 Task: Enable lifestyle and tips.
Action: Mouse moved to (947, 148)
Screenshot: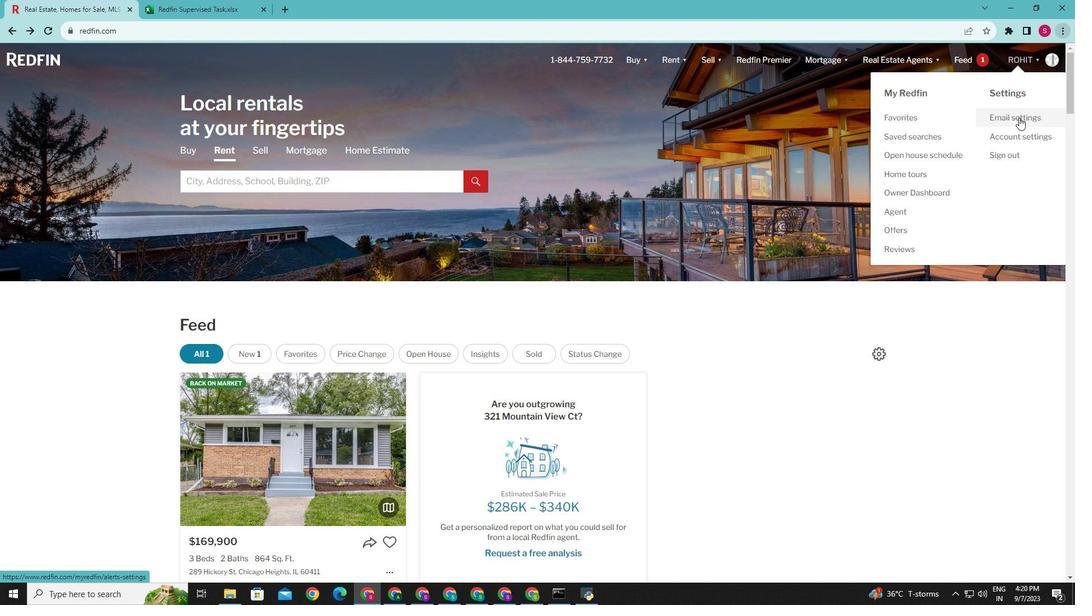 
Action: Mouse pressed left at (947, 148)
Screenshot: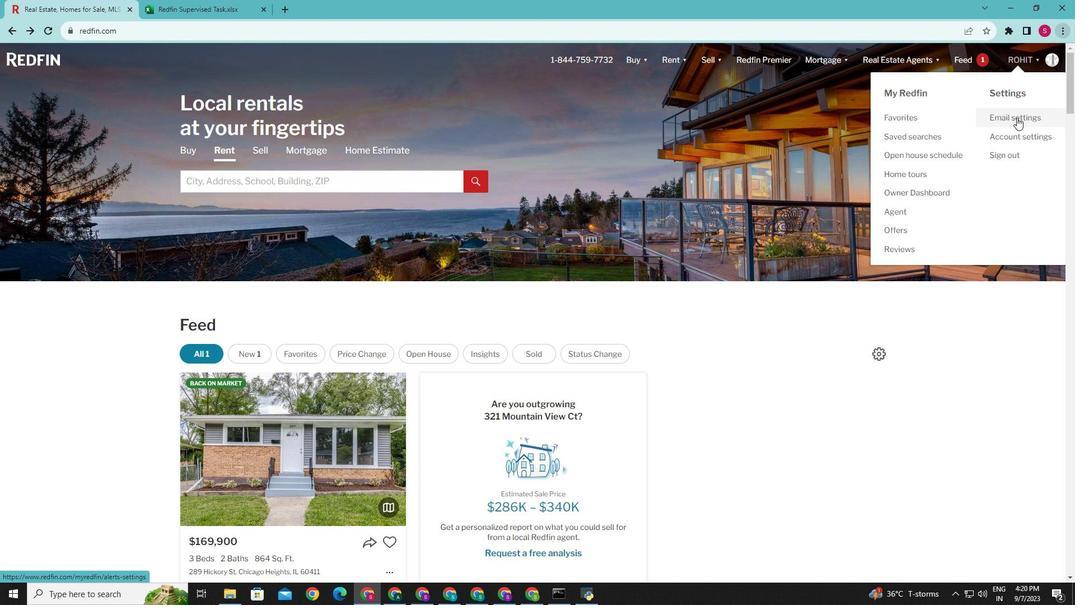 
Action: Mouse moved to (362, 317)
Screenshot: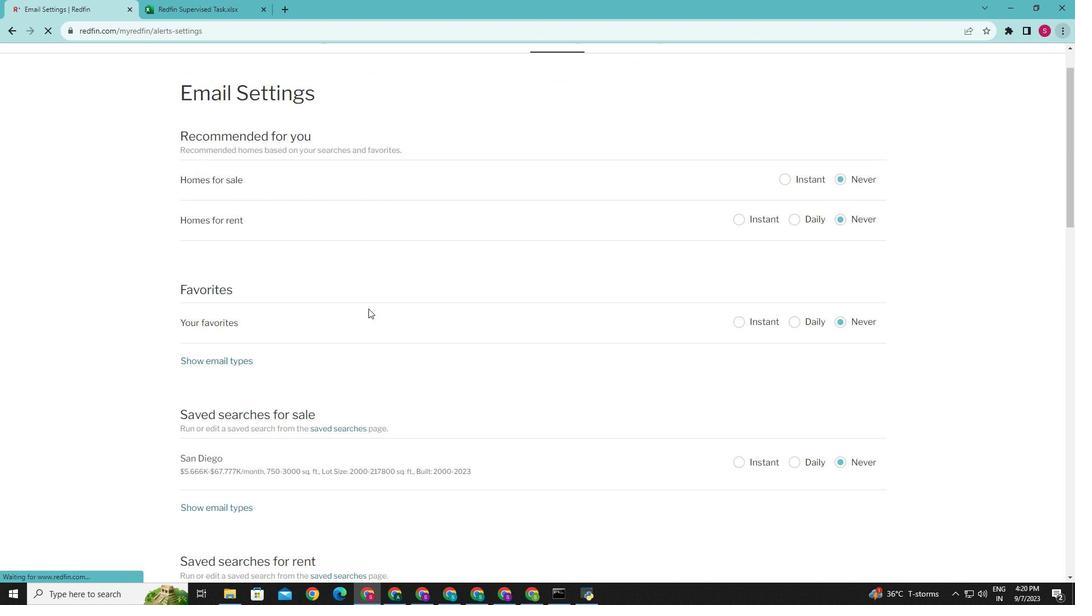 
Action: Mouse scrolled (362, 317) with delta (0, 0)
Screenshot: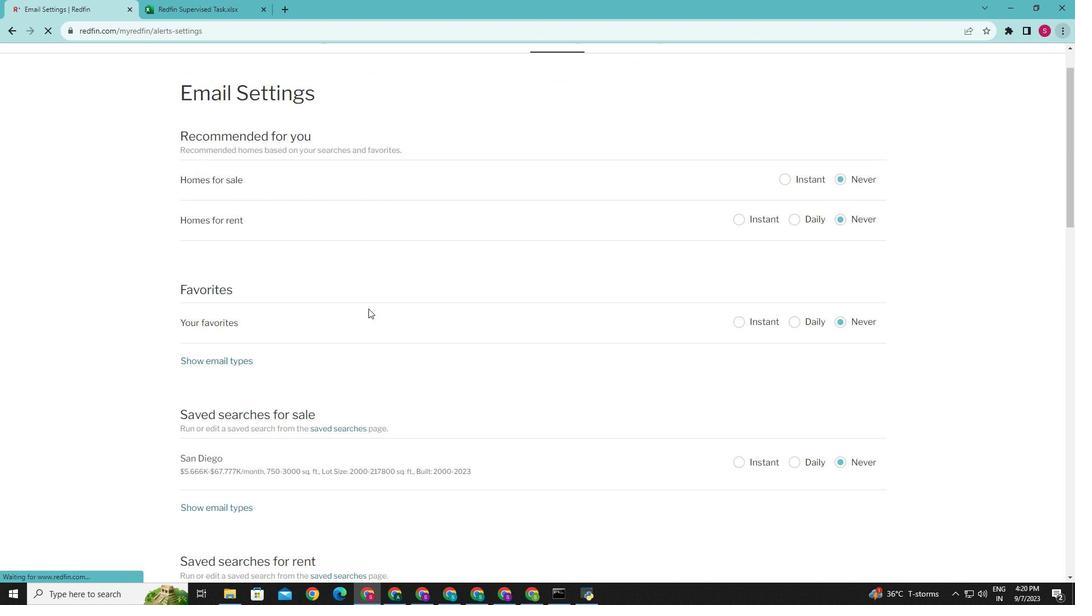 
Action: Mouse moved to (361, 317)
Screenshot: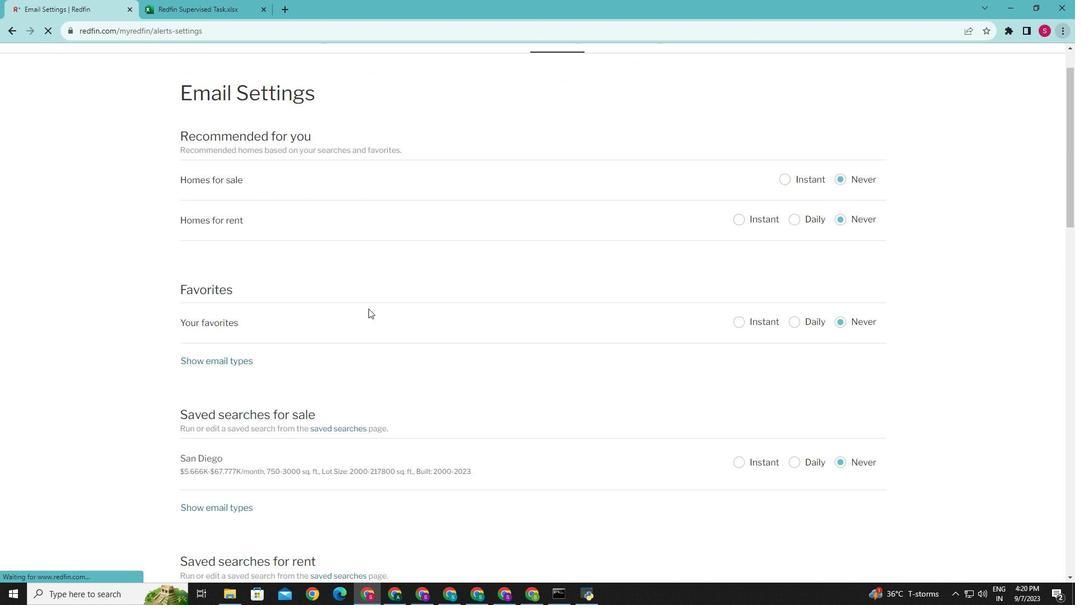 
Action: Mouse scrolled (361, 317) with delta (0, 0)
Screenshot: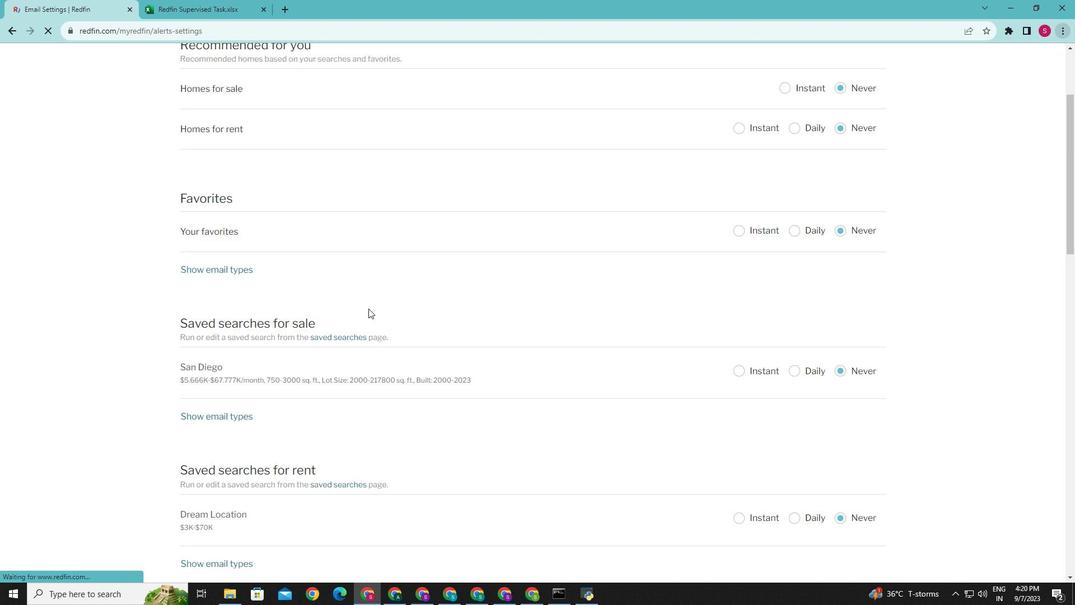 
Action: Mouse moved to (360, 318)
Screenshot: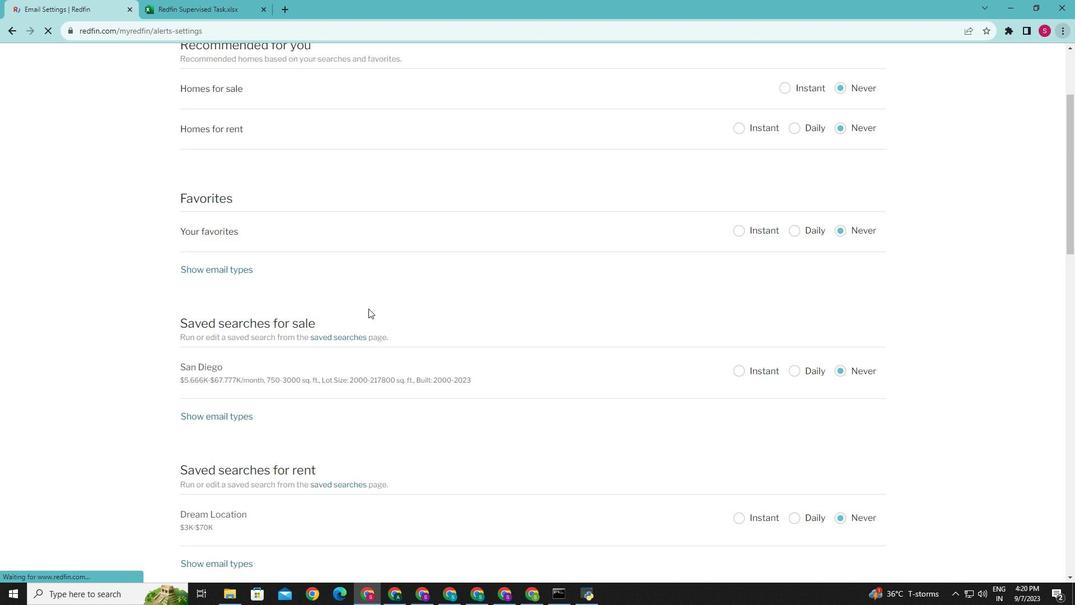 
Action: Mouse scrolled (360, 318) with delta (0, 0)
Screenshot: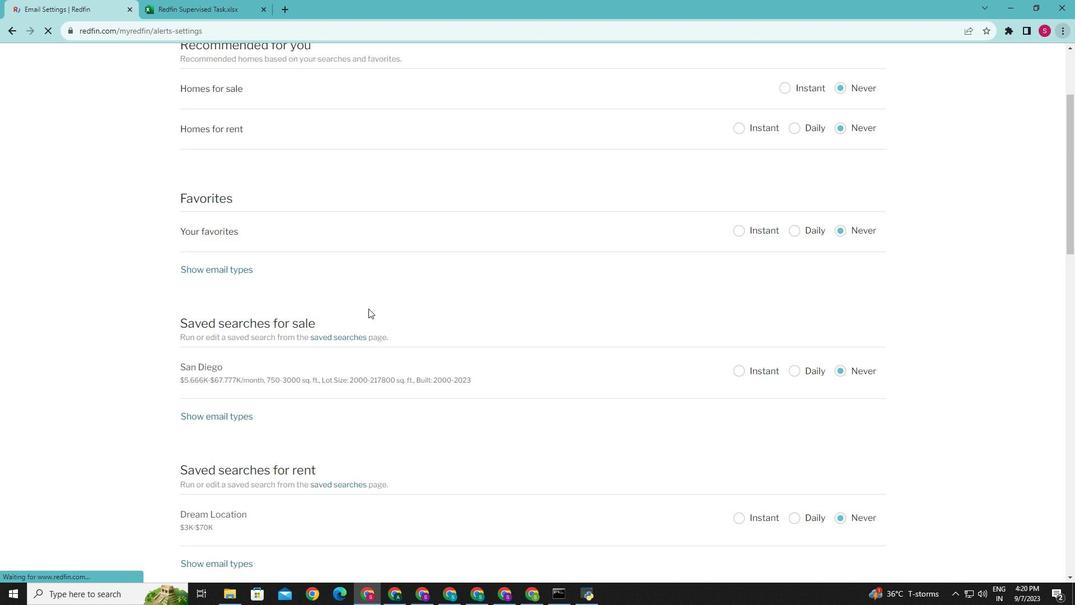 
Action: Mouse scrolled (360, 318) with delta (0, 0)
Screenshot: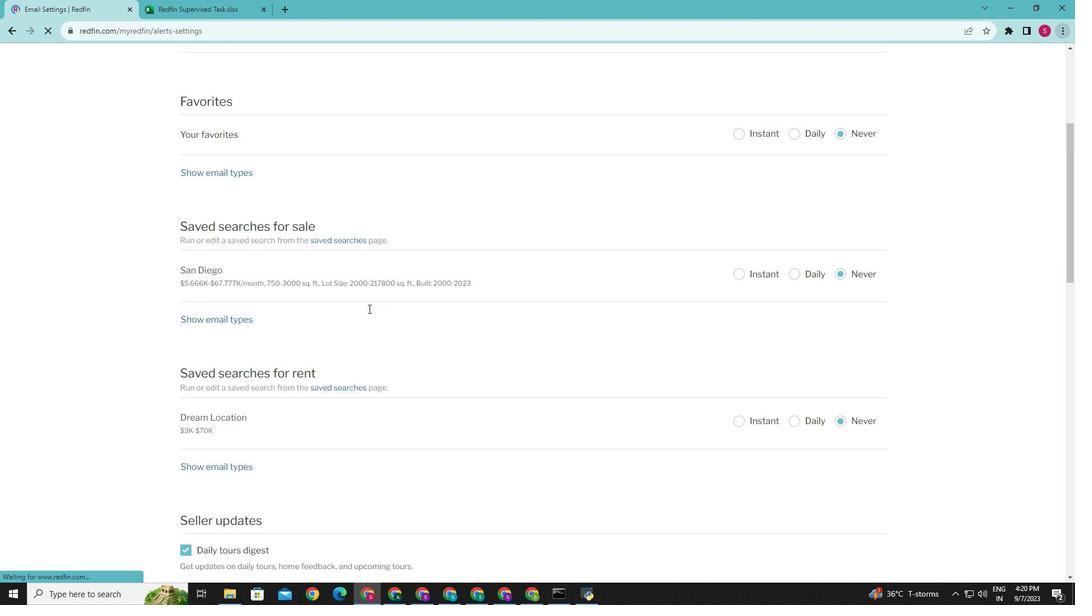 
Action: Mouse scrolled (360, 318) with delta (0, 0)
Screenshot: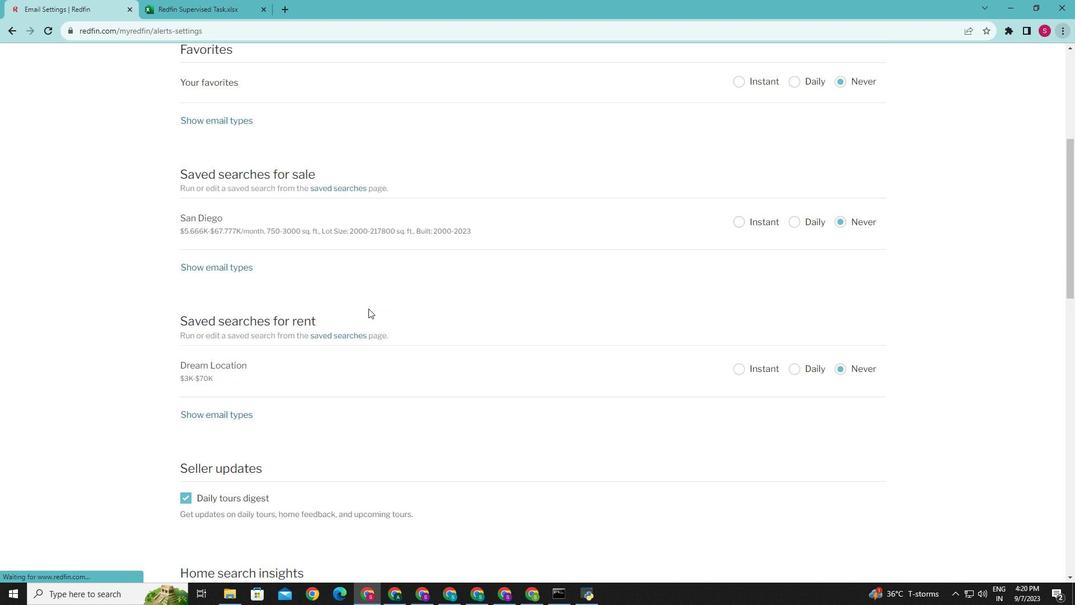 
Action: Mouse scrolled (360, 318) with delta (0, 0)
Screenshot: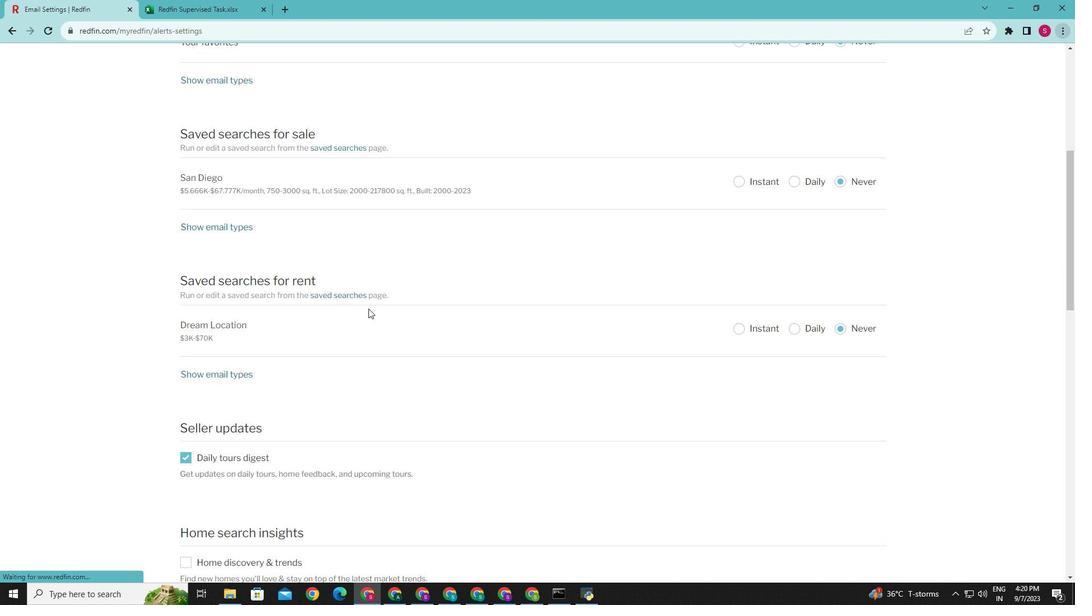 
Action: Mouse scrolled (360, 318) with delta (0, 0)
Screenshot: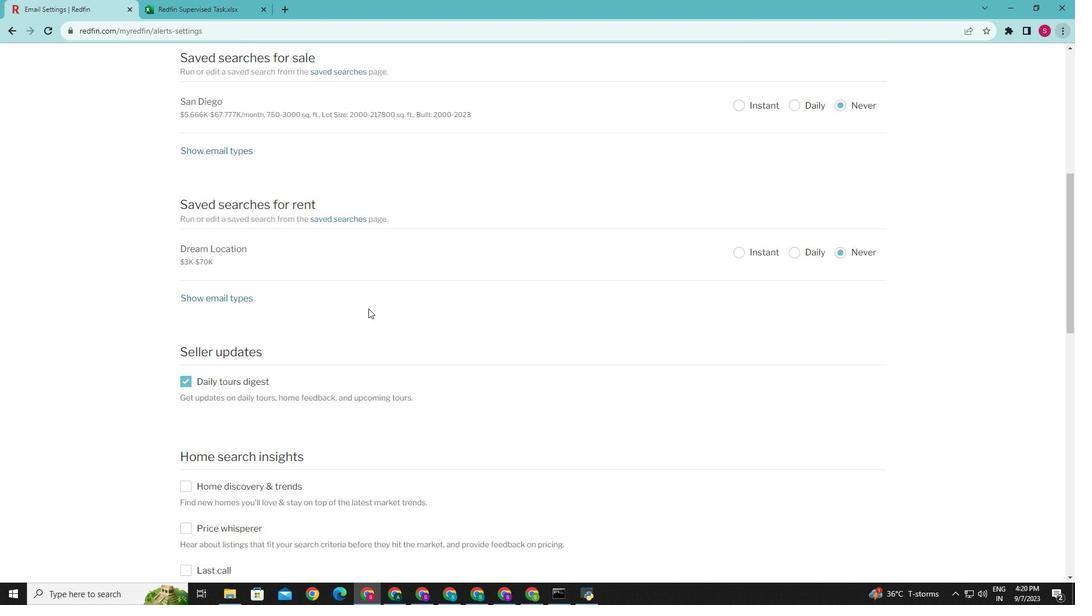 
Action: Mouse scrolled (360, 318) with delta (0, 0)
Screenshot: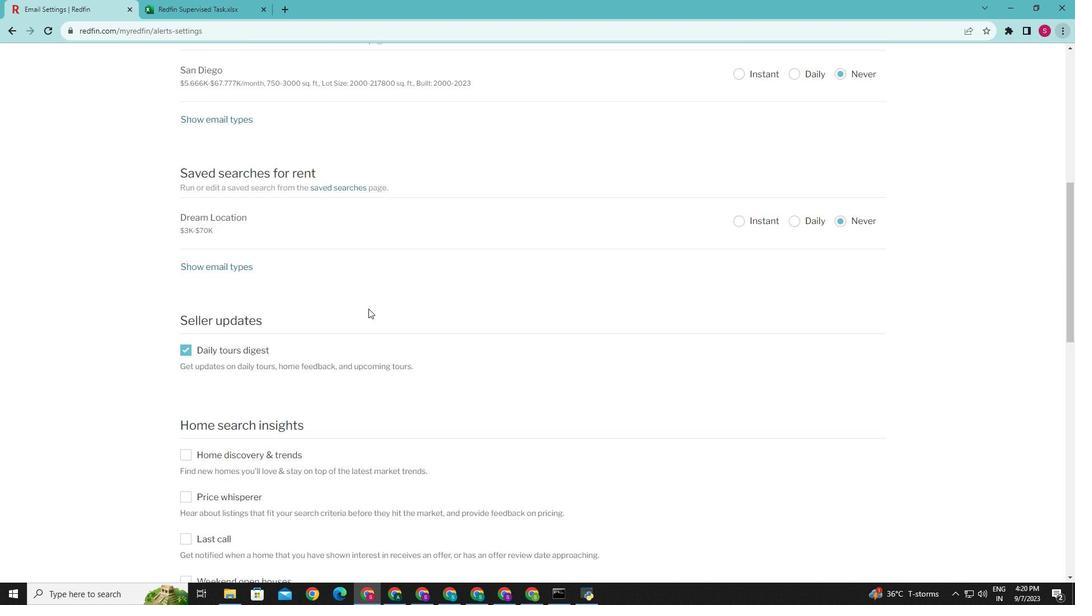 
Action: Mouse scrolled (360, 318) with delta (0, 0)
Screenshot: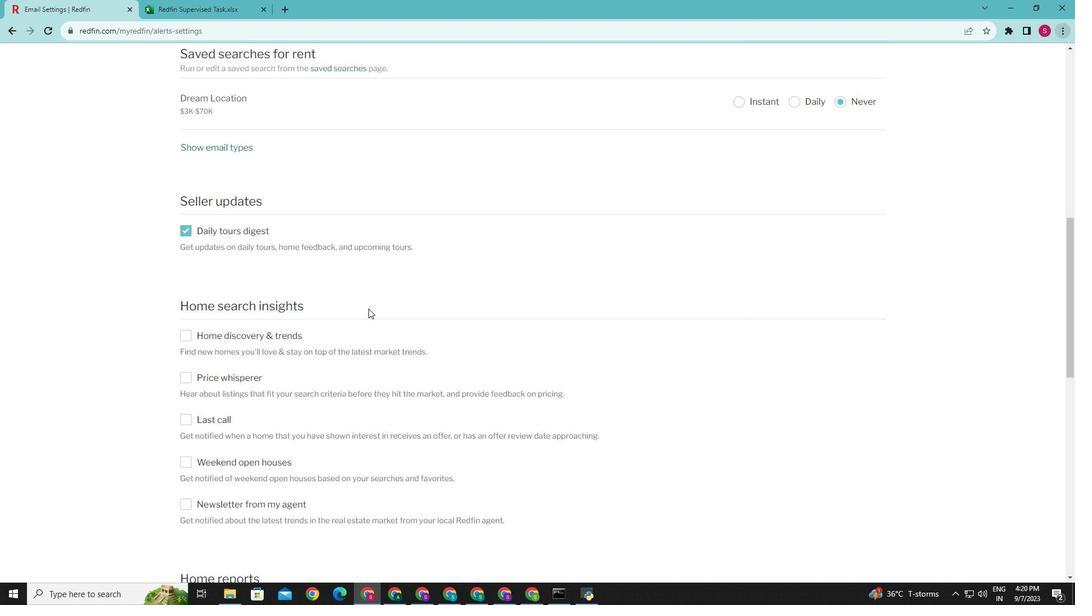 
Action: Mouse scrolled (360, 318) with delta (0, 0)
Screenshot: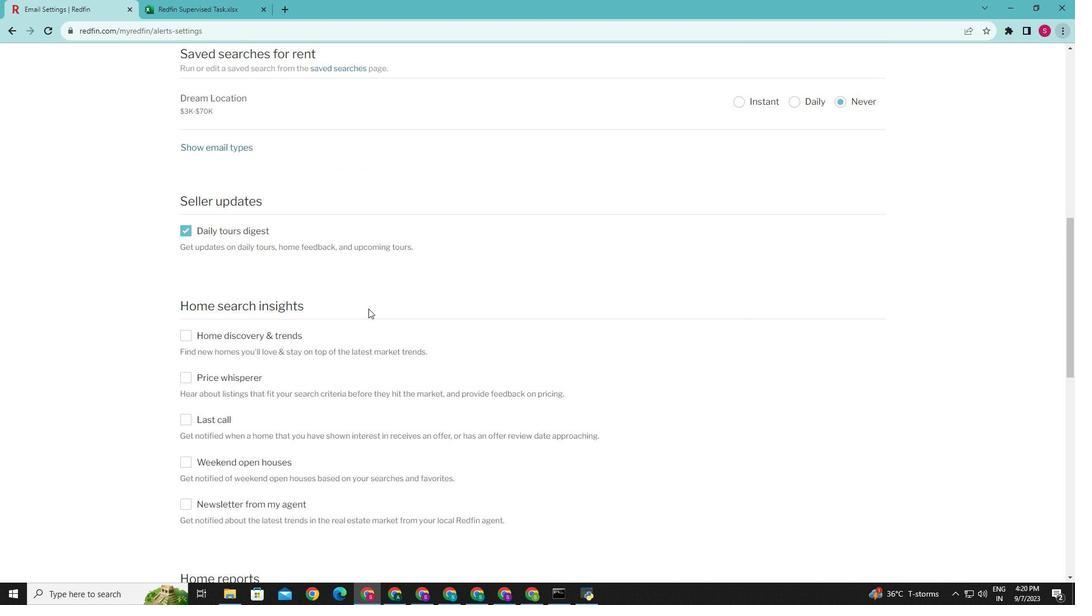 
Action: Mouse scrolled (360, 318) with delta (0, 0)
Screenshot: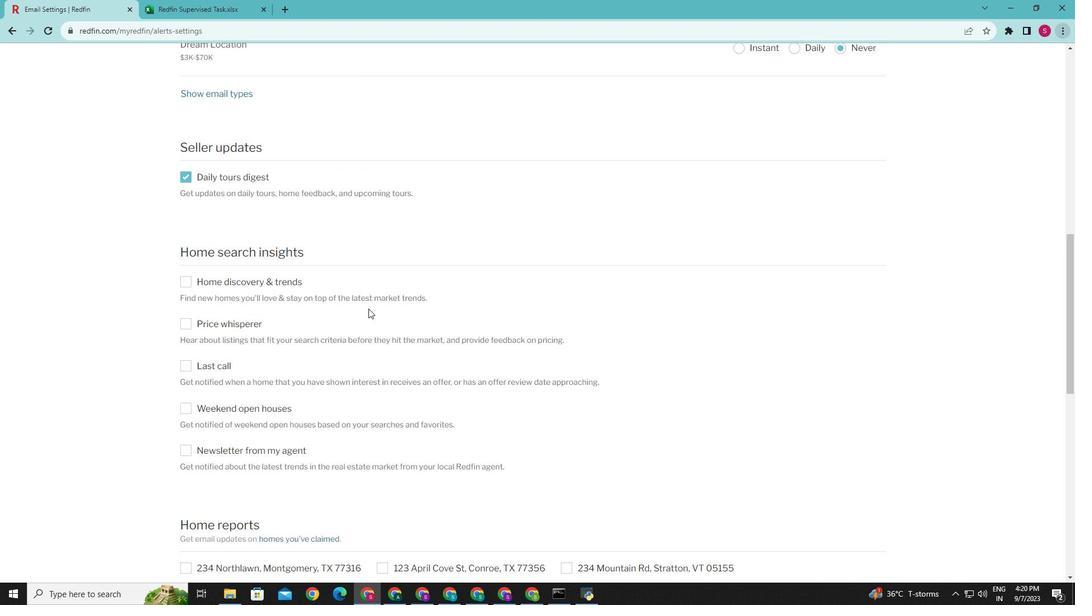 
Action: Mouse scrolled (360, 318) with delta (0, 0)
Screenshot: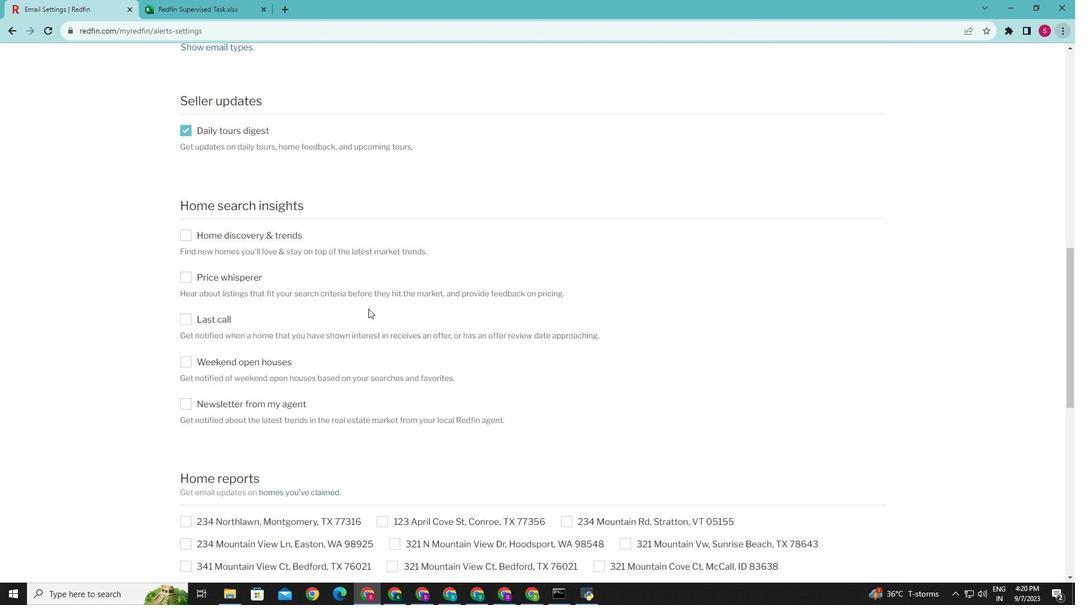 
Action: Mouse scrolled (360, 318) with delta (0, 0)
Screenshot: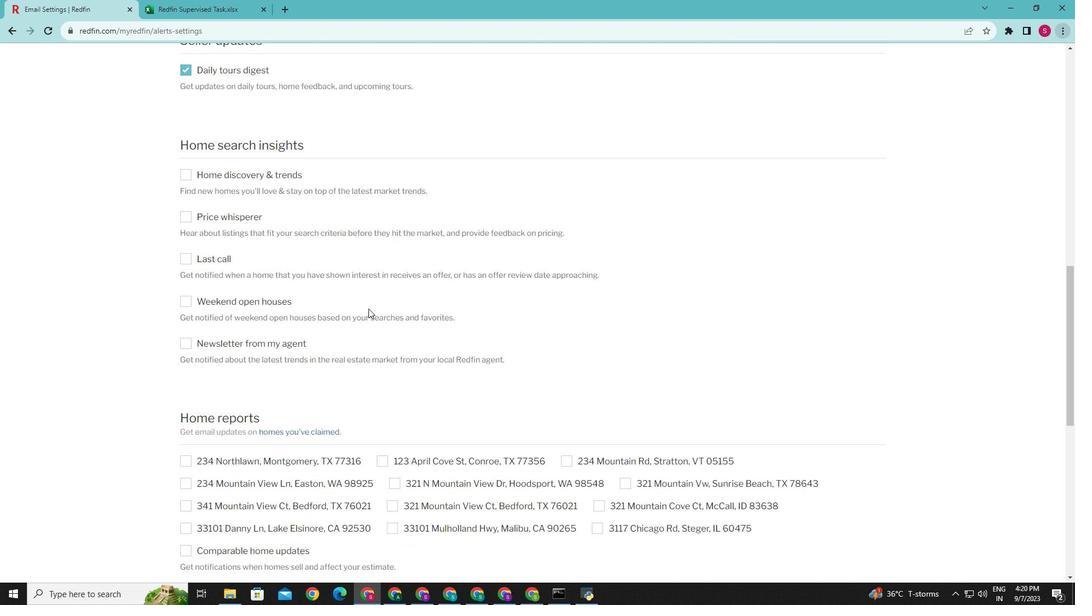 
Action: Mouse scrolled (360, 318) with delta (0, 0)
Screenshot: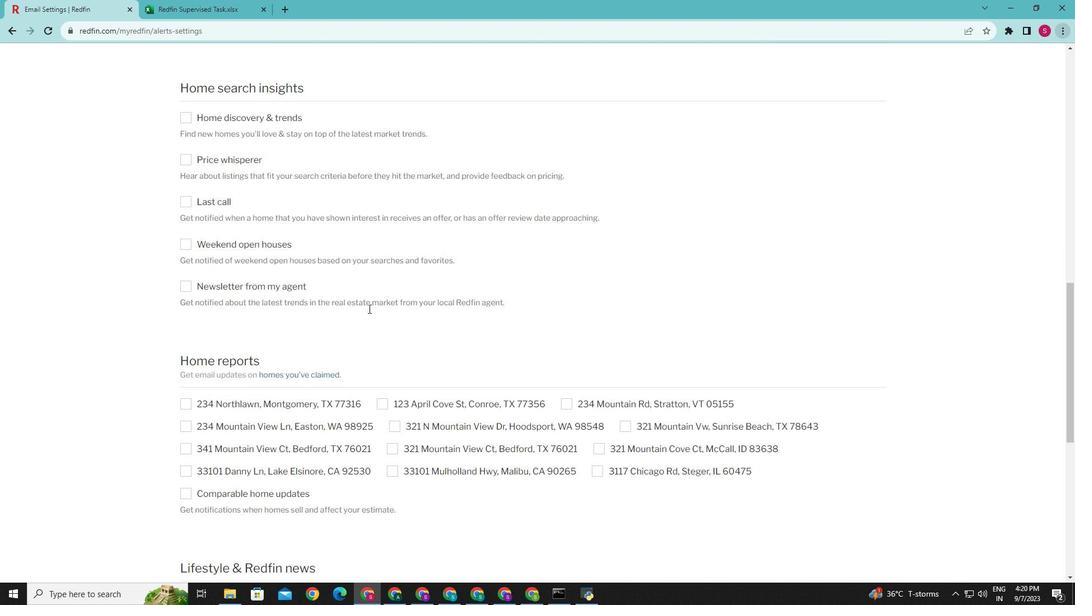 
Action: Mouse scrolled (360, 318) with delta (0, 0)
Screenshot: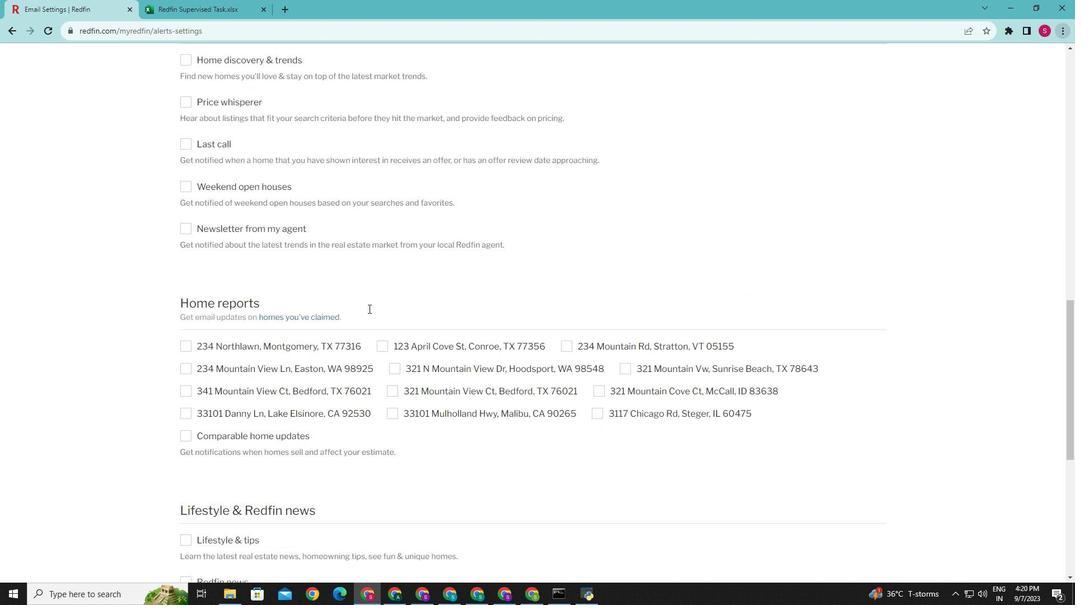 
Action: Mouse scrolled (360, 318) with delta (0, 0)
Screenshot: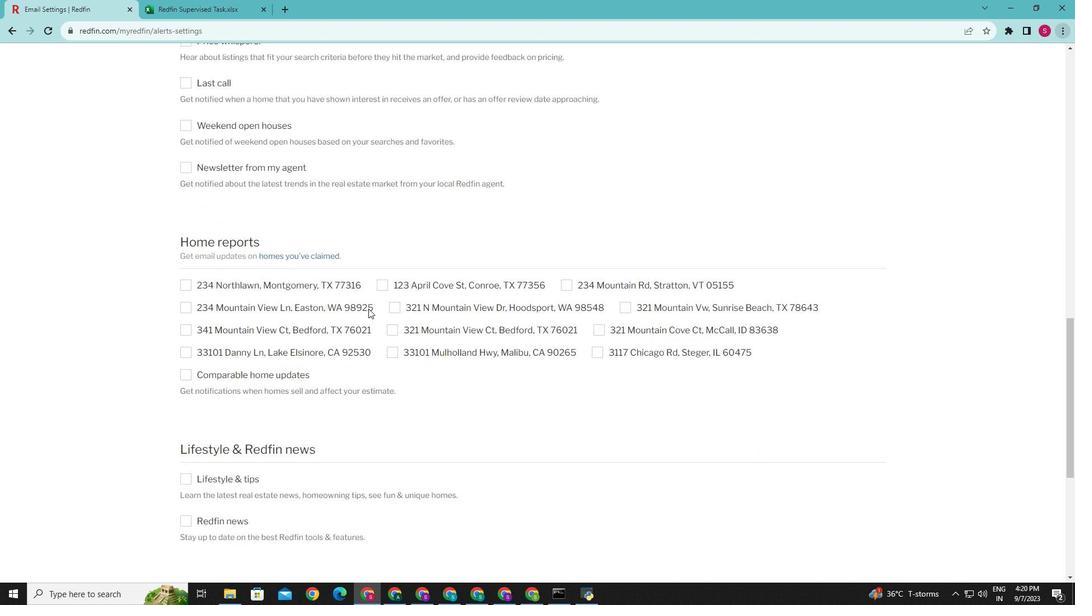 
Action: Mouse scrolled (360, 318) with delta (0, 0)
Screenshot: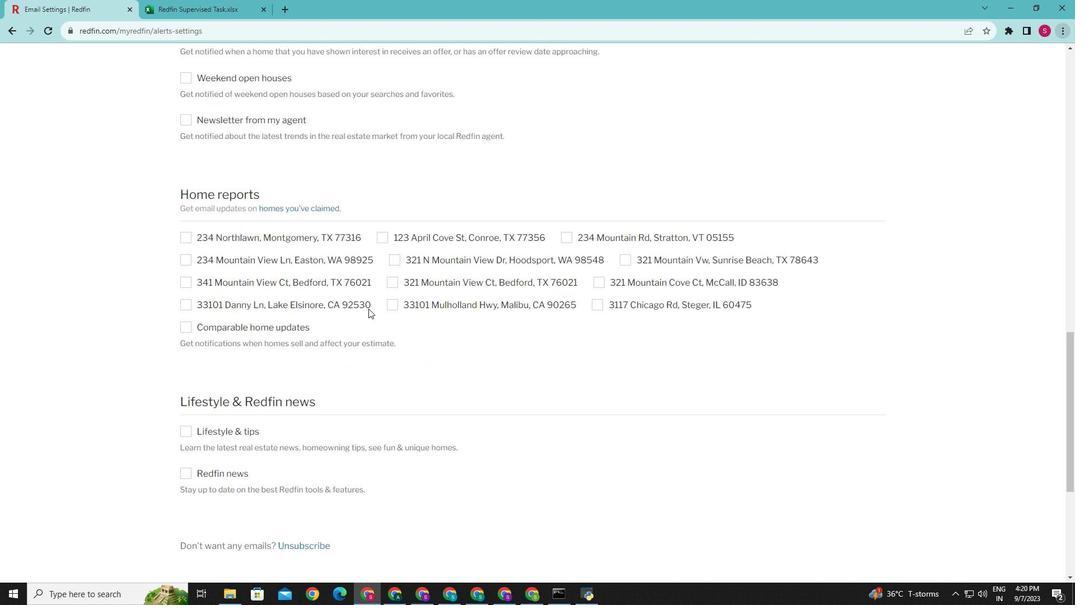 
Action: Mouse moved to (191, 420)
Screenshot: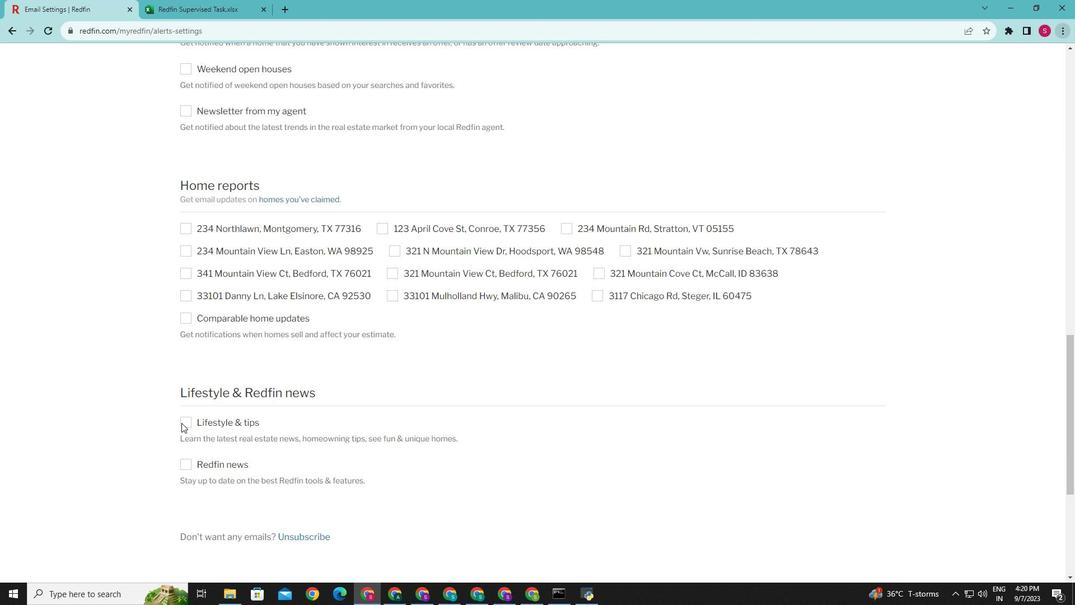 
Action: Mouse pressed left at (191, 420)
Screenshot: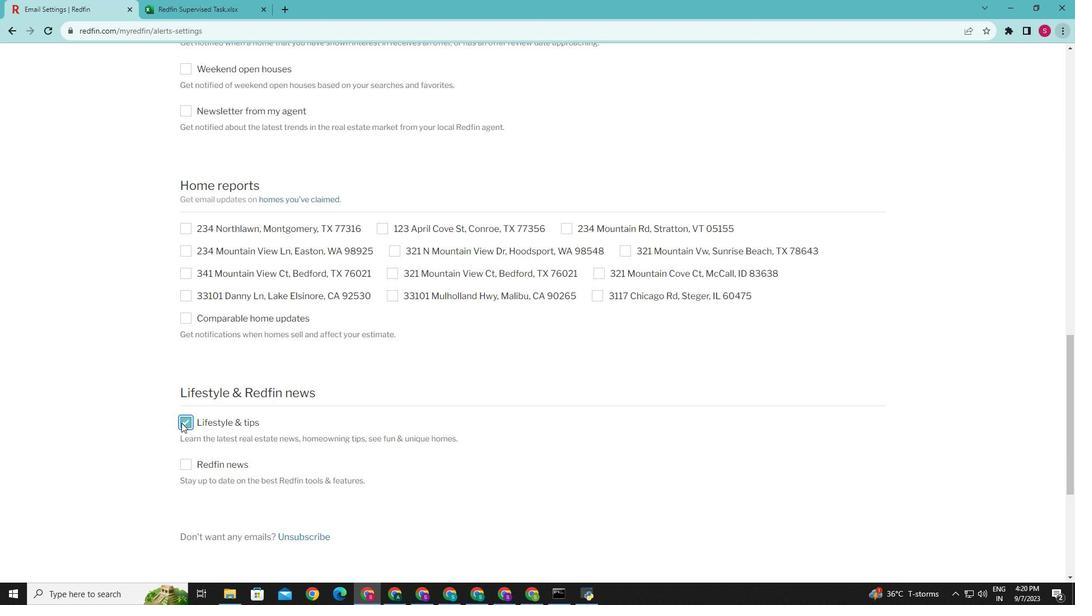 
Action: Mouse moved to (393, 408)
Screenshot: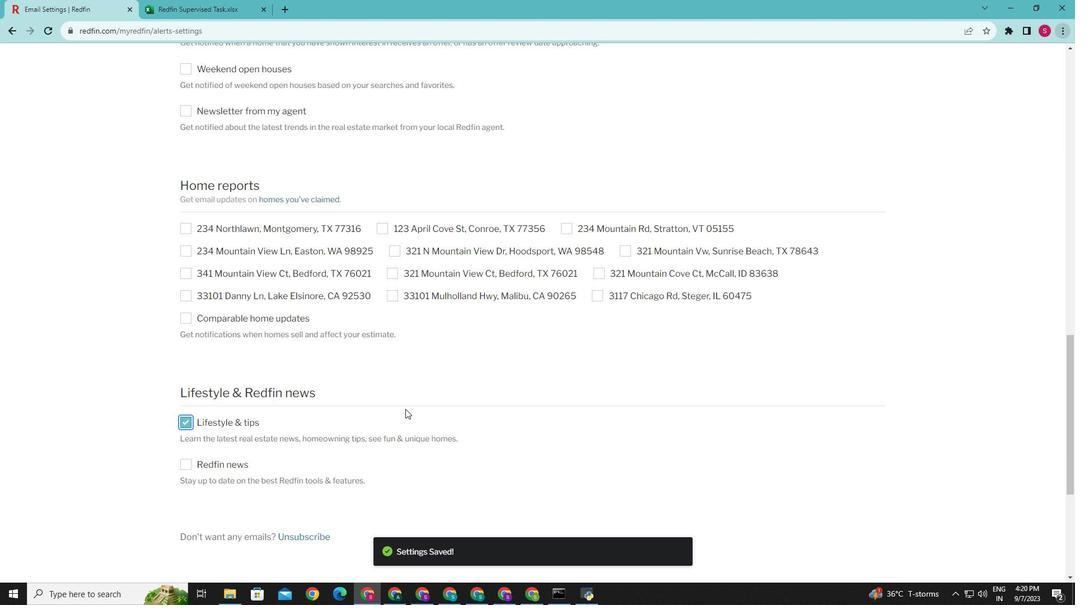 
